 Task: Create a task  Create a new online platform for online language translation services , assign it to team member softage.5@softage.net in the project ArtisanTech and update the status of the task to  At Risk , set the priority of the task to Medium
Action: Mouse moved to (65, 322)
Screenshot: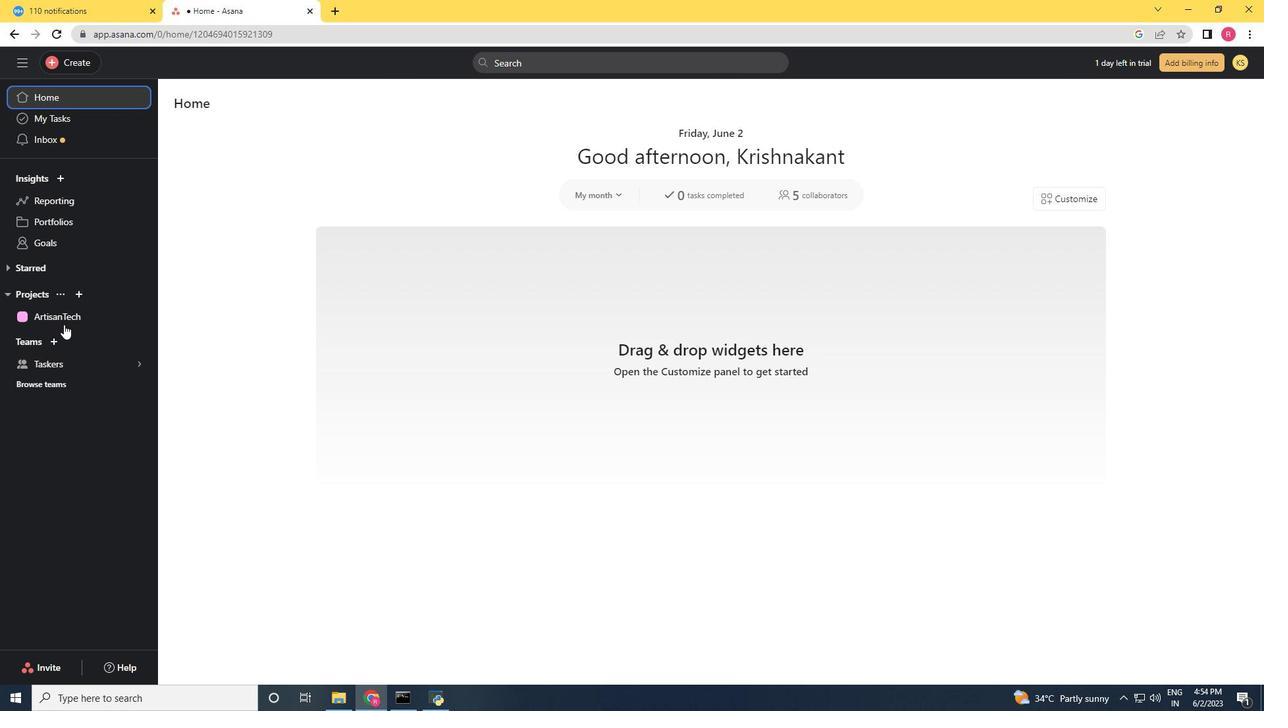 
Action: Mouse pressed left at (65, 322)
Screenshot: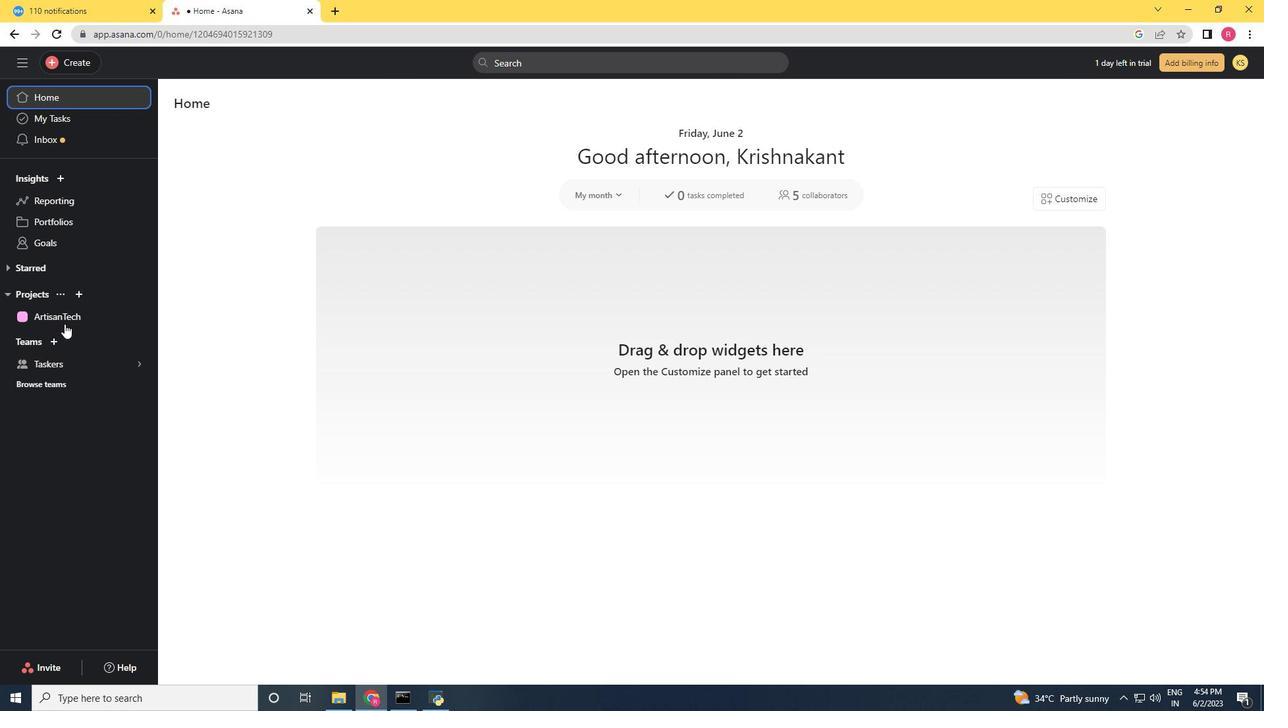 
Action: Mouse moved to (69, 66)
Screenshot: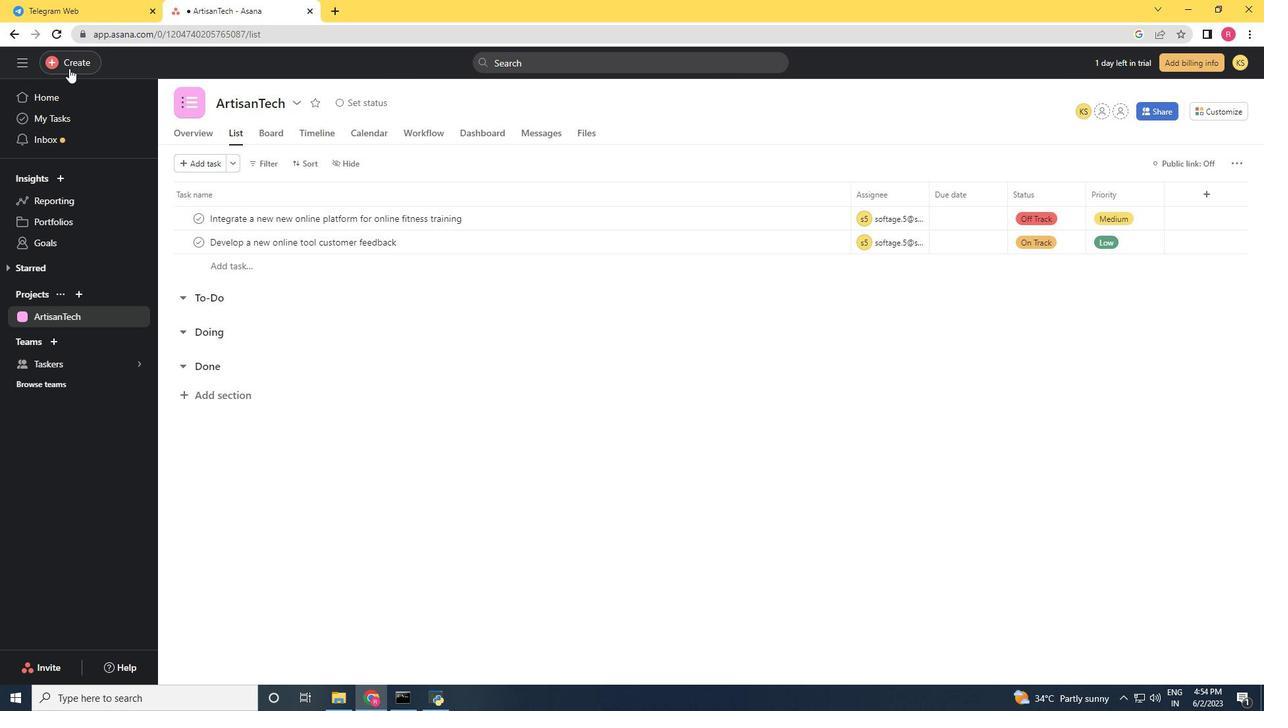 
Action: Mouse pressed left at (69, 66)
Screenshot: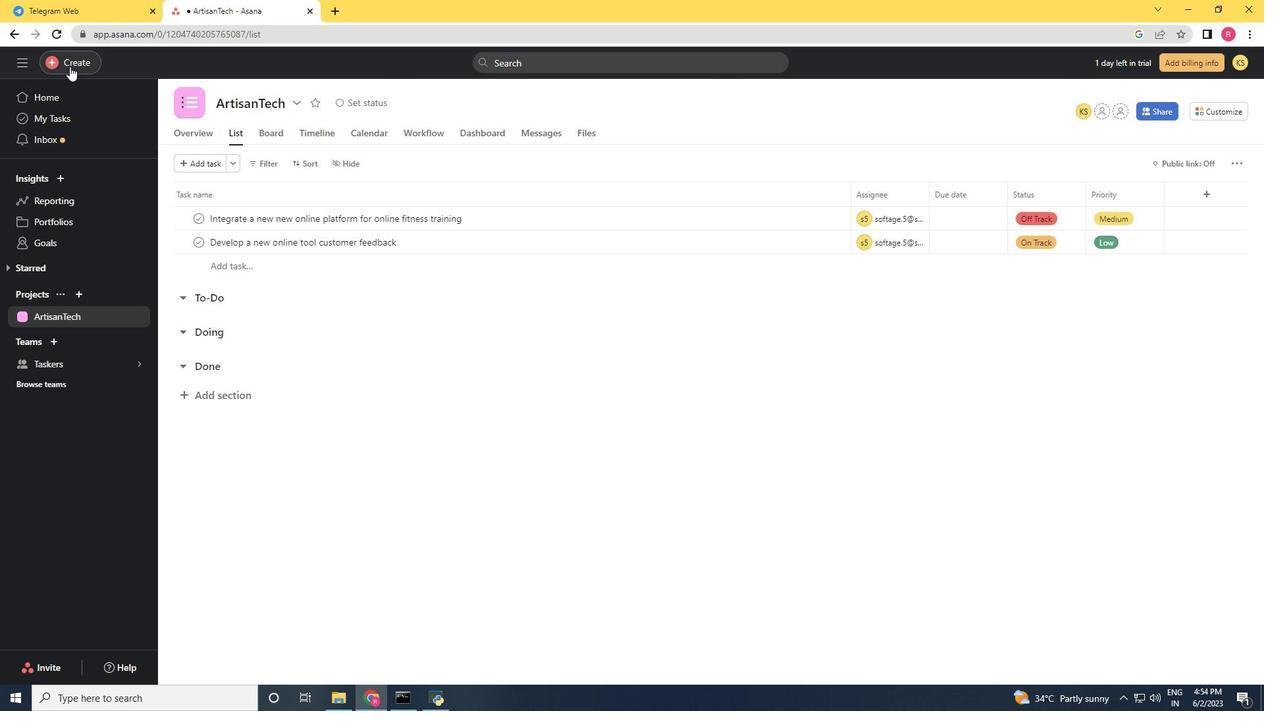 
Action: Mouse moved to (152, 65)
Screenshot: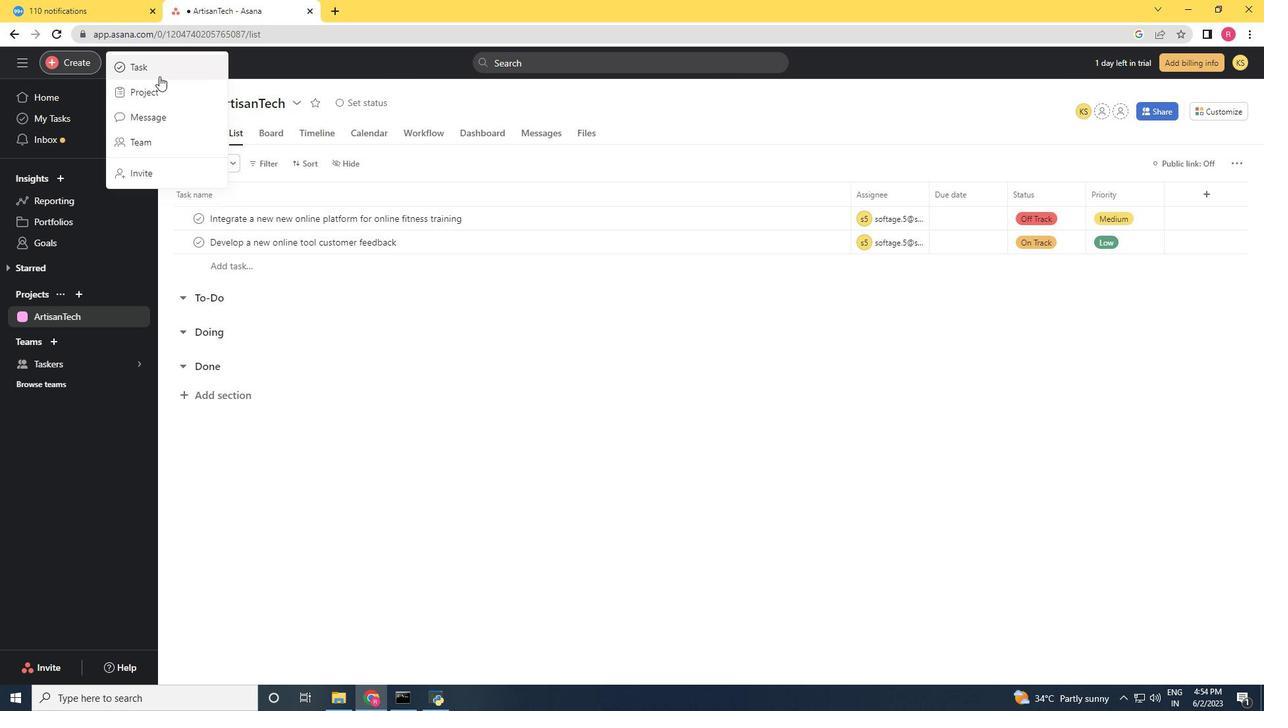 
Action: Mouse pressed left at (152, 65)
Screenshot: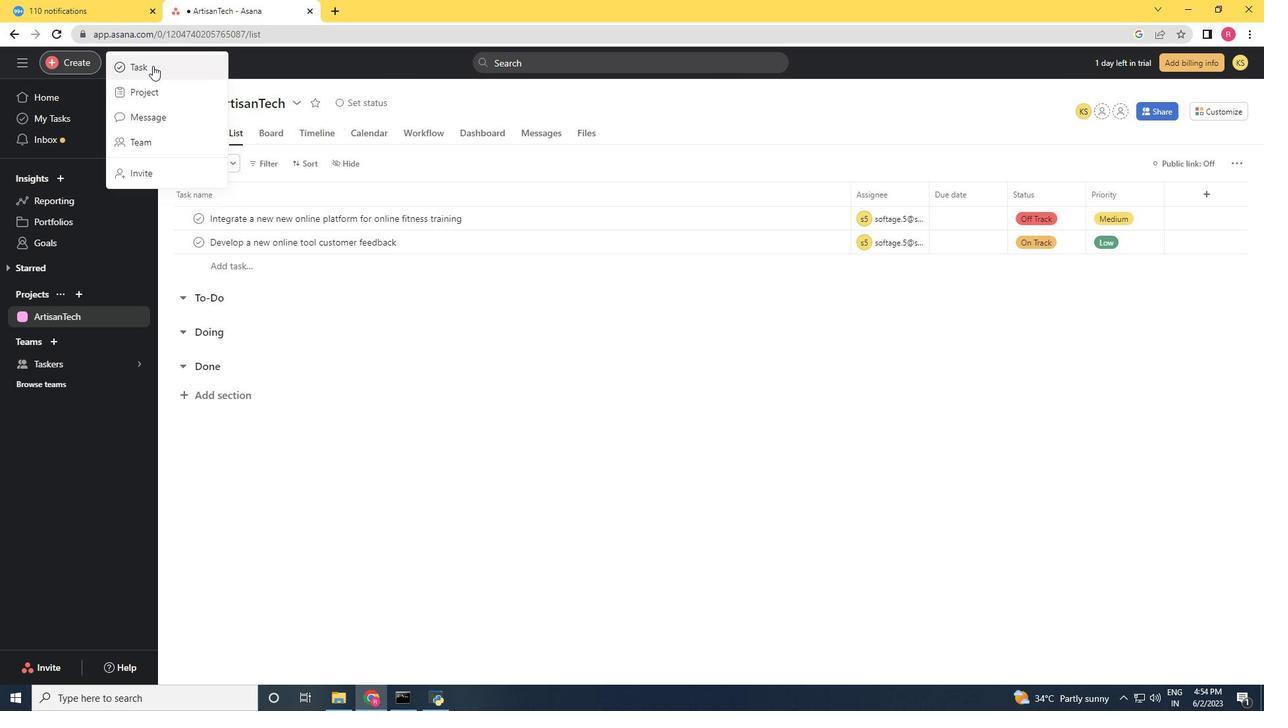 
Action: Key pressed <Key.shift><Key.shift><Key.shift><Key.shift><Key.shift>Create<Key.space>a<Key.space>new<Key.space>online<Key.space>platform<Key.space>for<Key.space>online<Key.space>langusage<Key.space><Key.backspace><Key.backspace><Key.backspace><Key.backspace><Key.backspace>age<Key.space>translation<Key.space>service
Screenshot: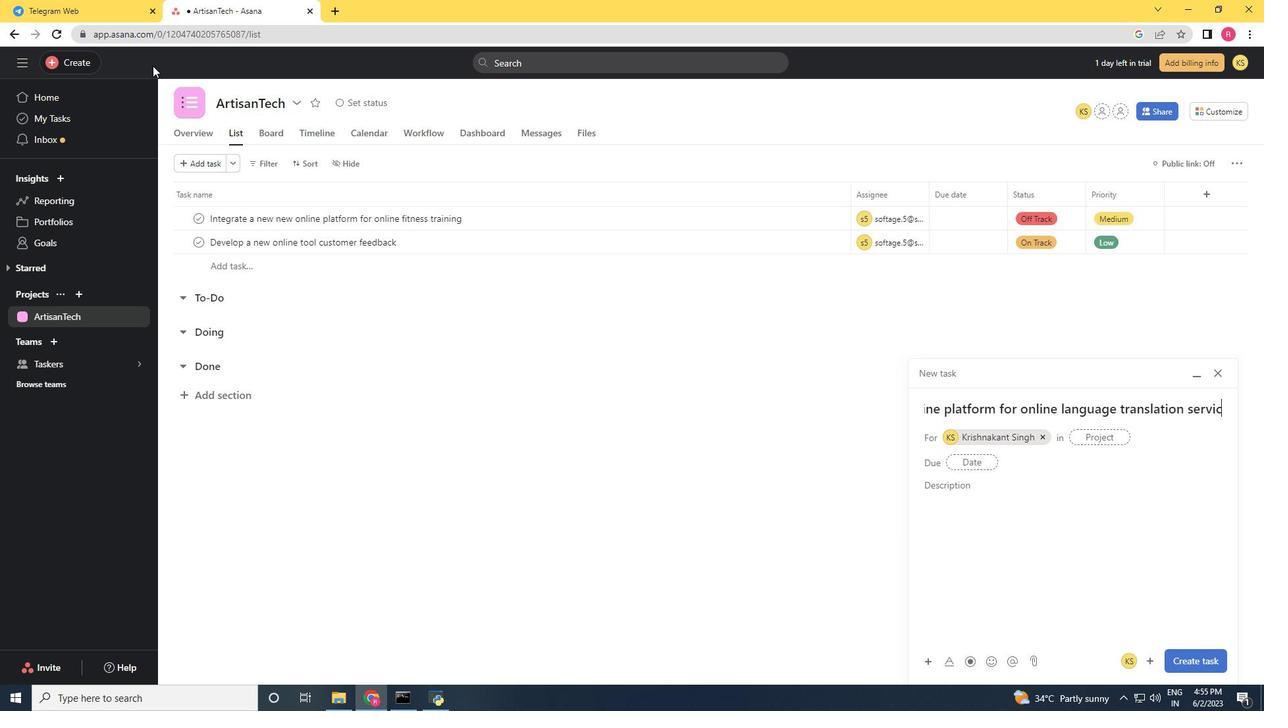 
Action: Mouse moved to (1043, 434)
Screenshot: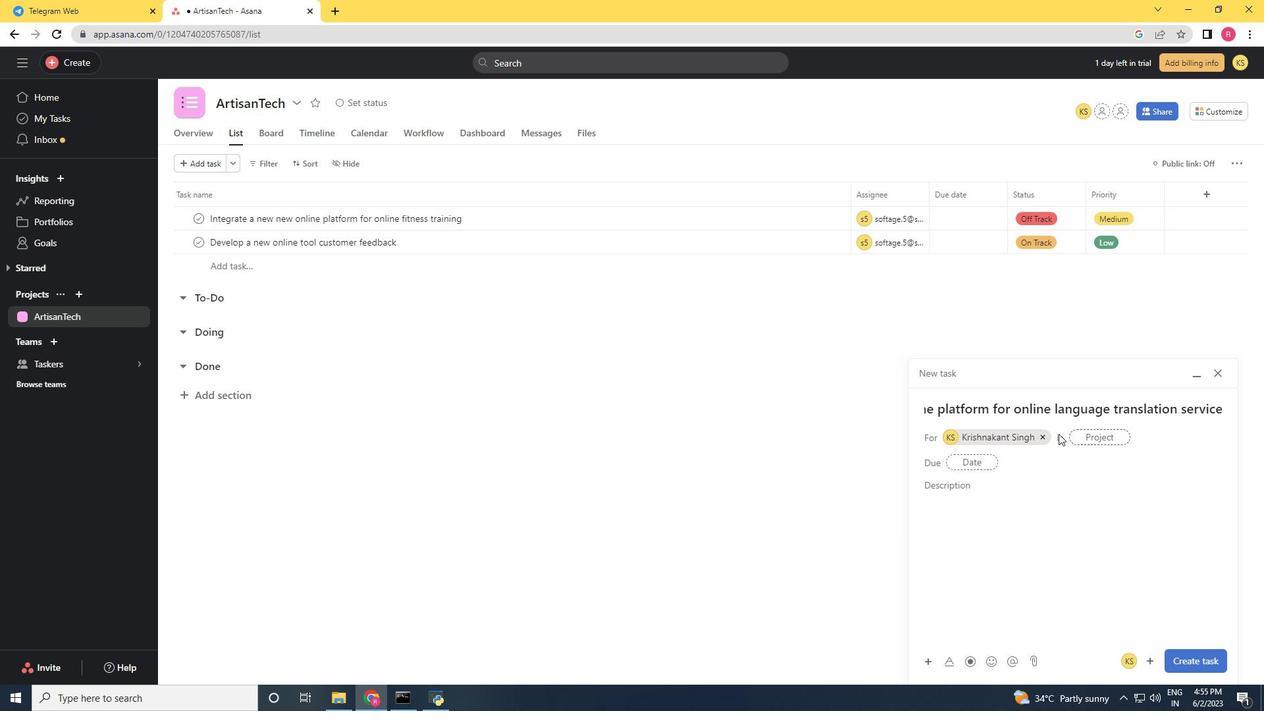 
Action: Mouse pressed left at (1043, 434)
Screenshot: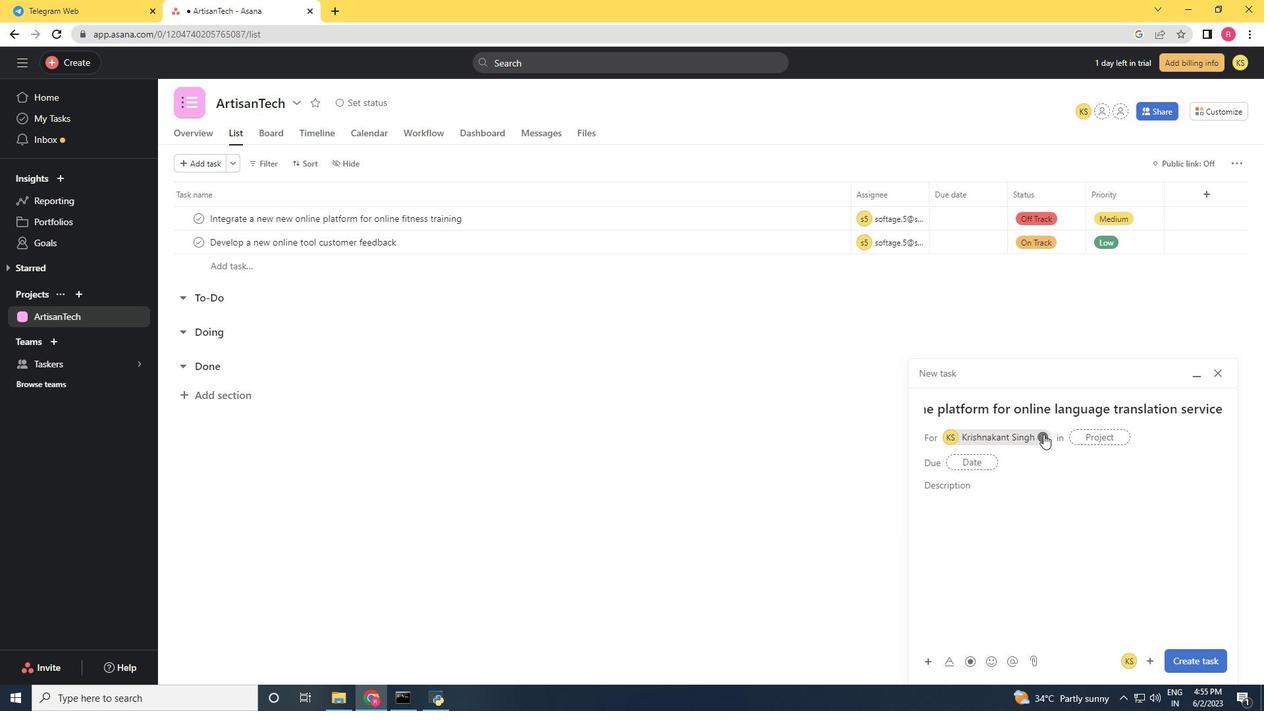 
Action: Mouse moved to (992, 441)
Screenshot: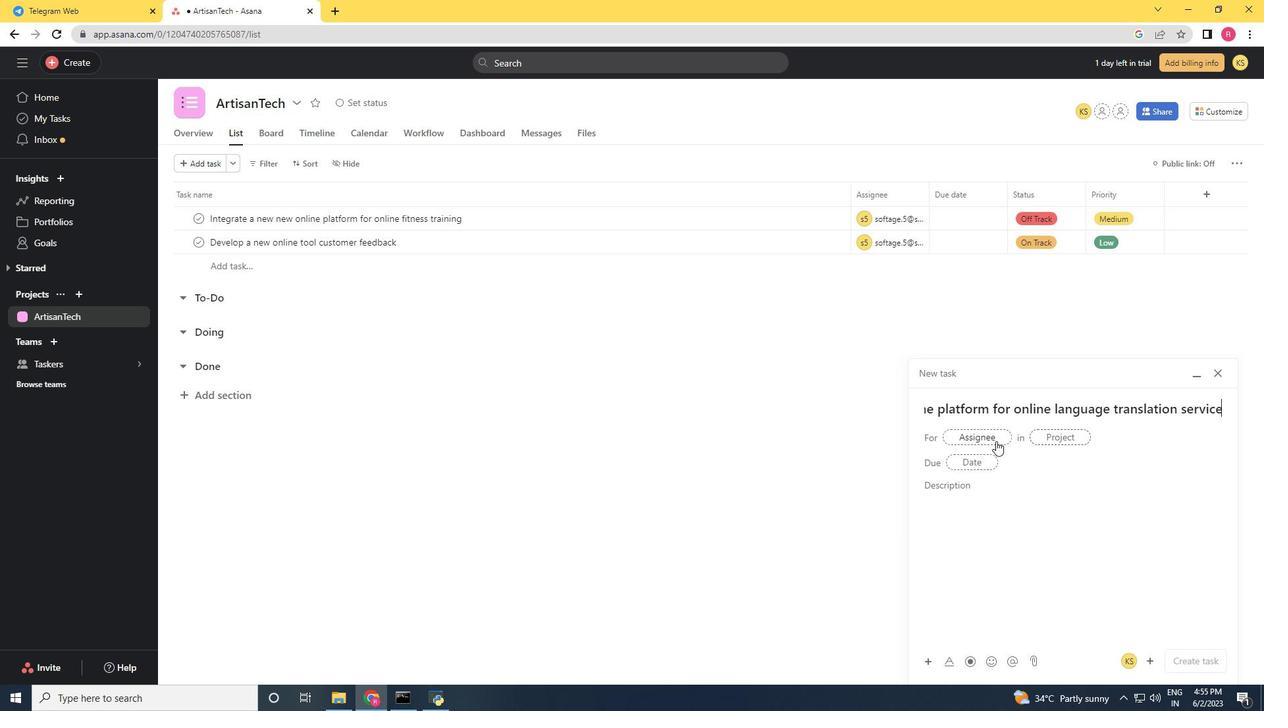 
Action: Mouse pressed left at (992, 441)
Screenshot: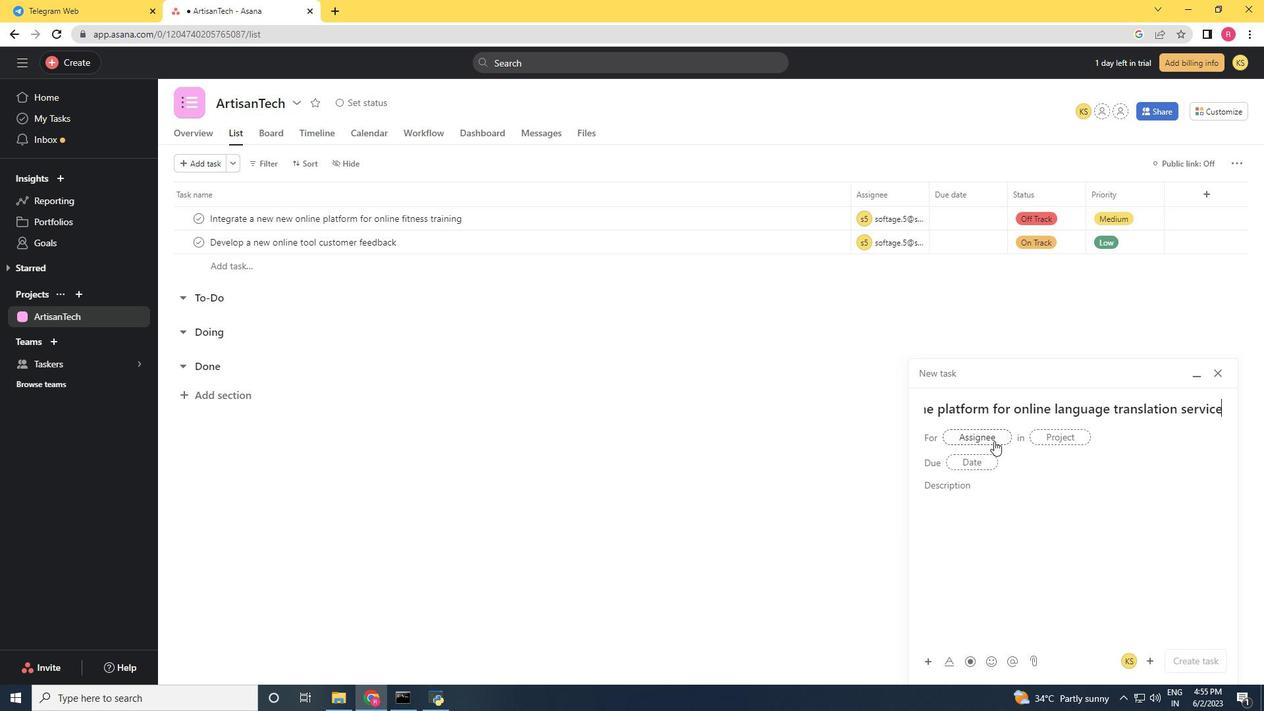
Action: Key pressed softage.5<Key.shift>@softage.net
Screenshot: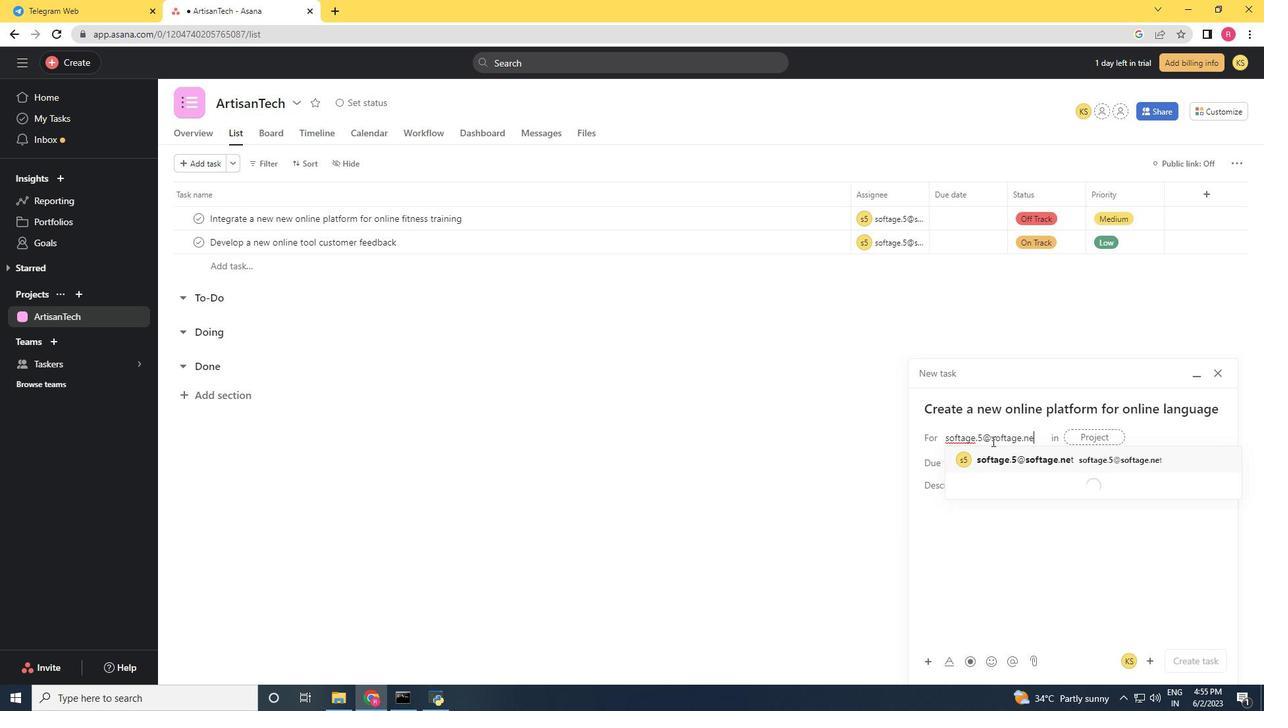 
Action: Mouse moved to (1000, 451)
Screenshot: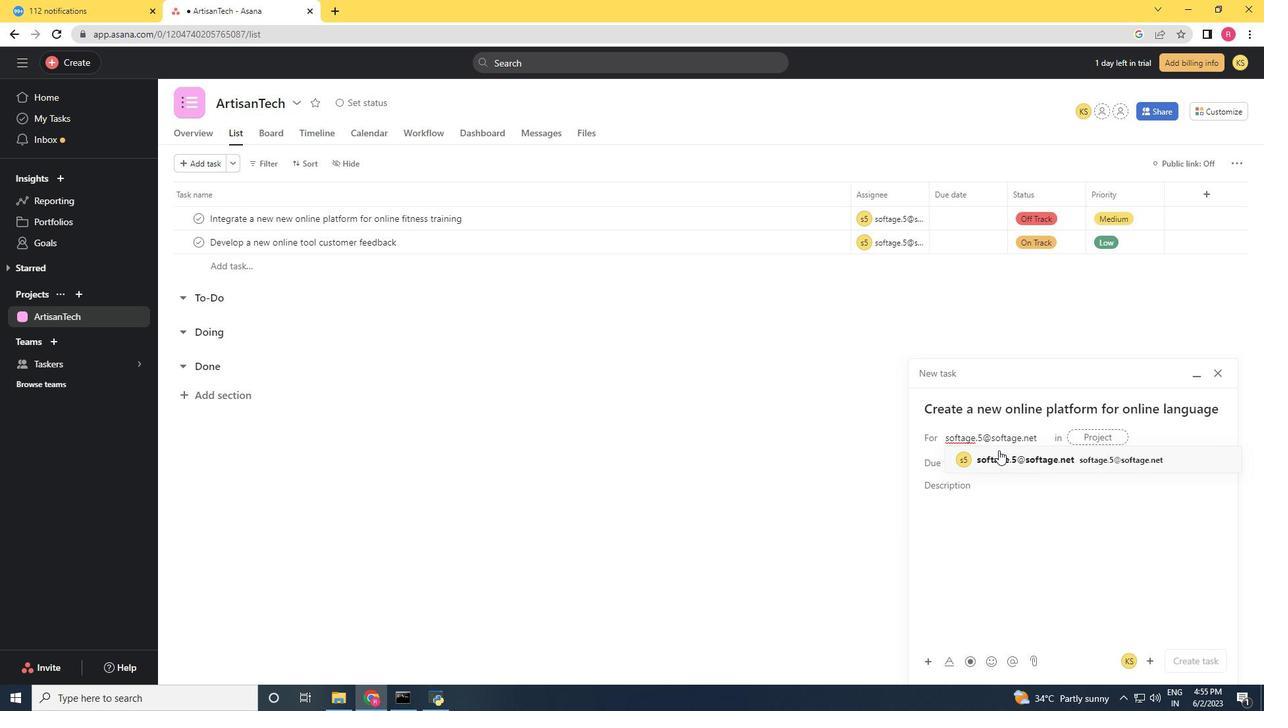 
Action: Mouse pressed left at (1000, 451)
Screenshot: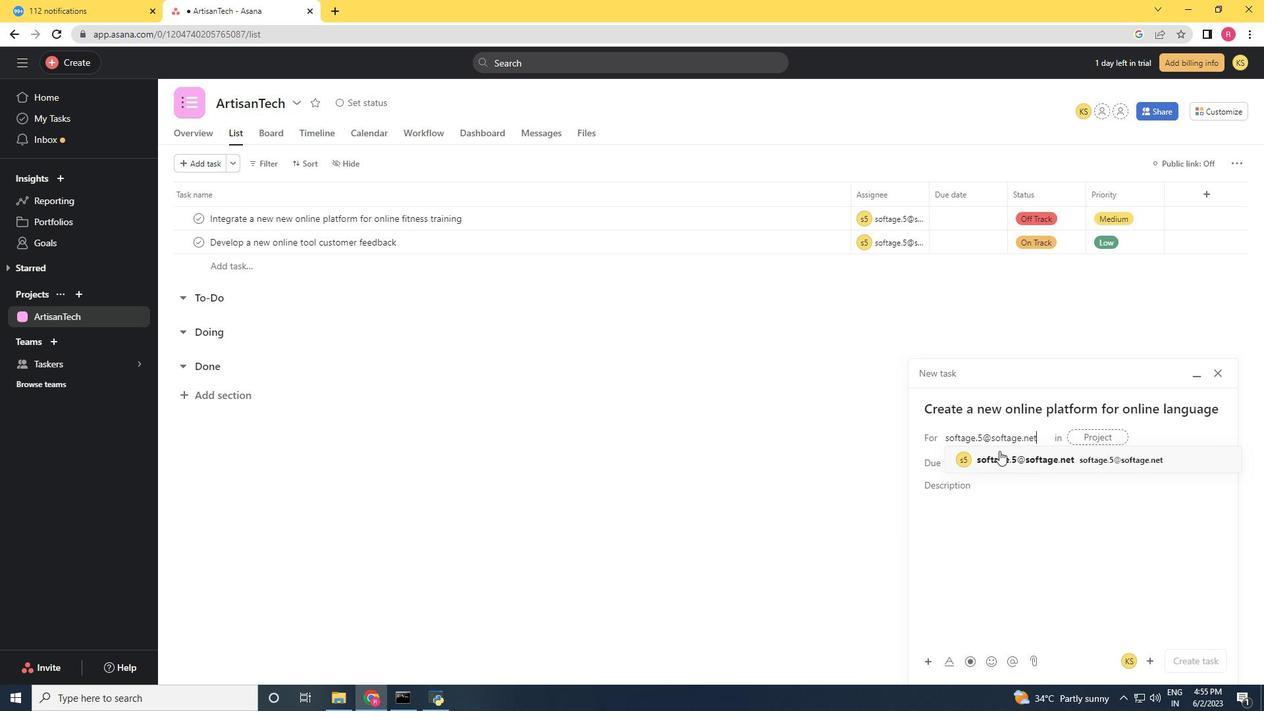 
Action: Mouse moved to (874, 480)
Screenshot: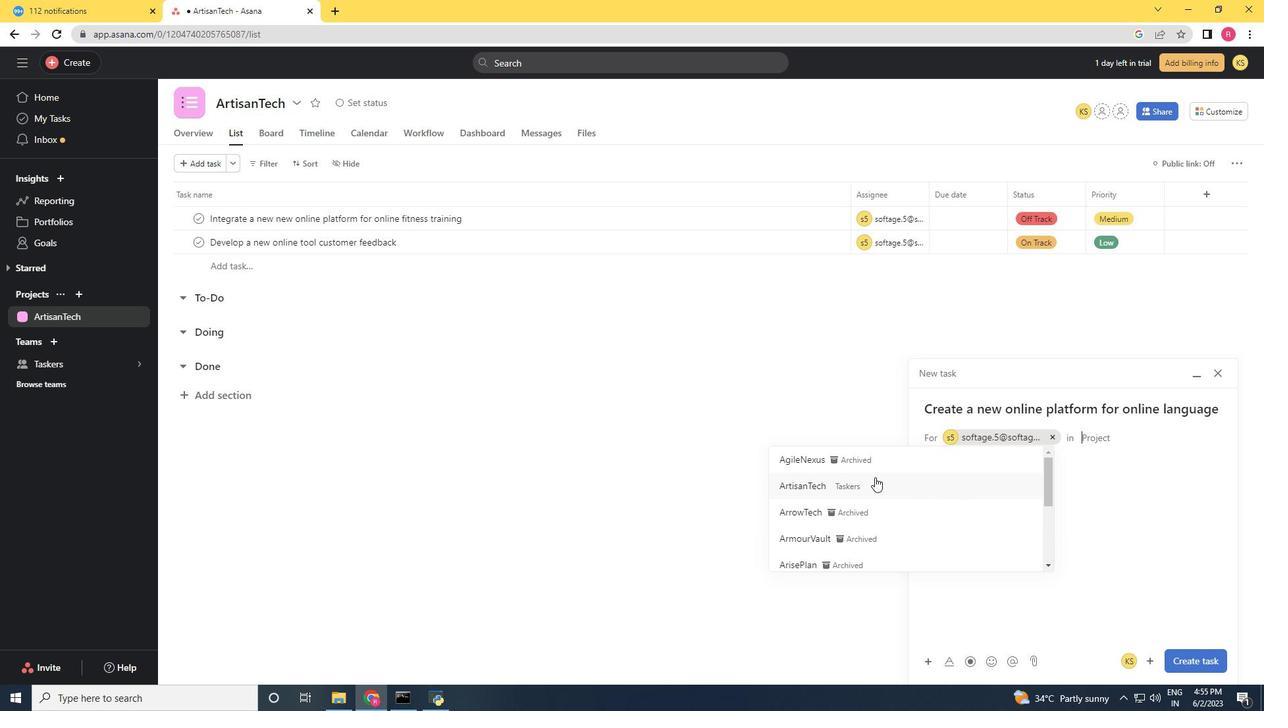 
Action: Mouse pressed left at (874, 480)
Screenshot: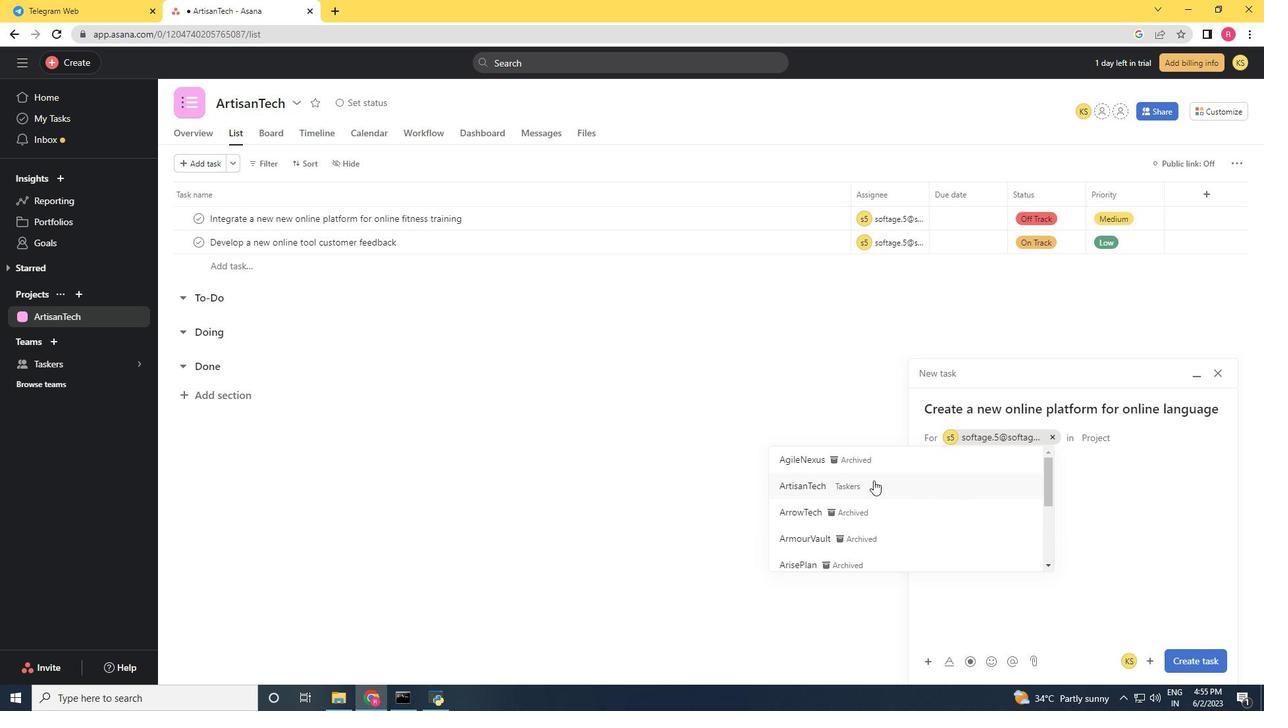 
Action: Mouse moved to (982, 494)
Screenshot: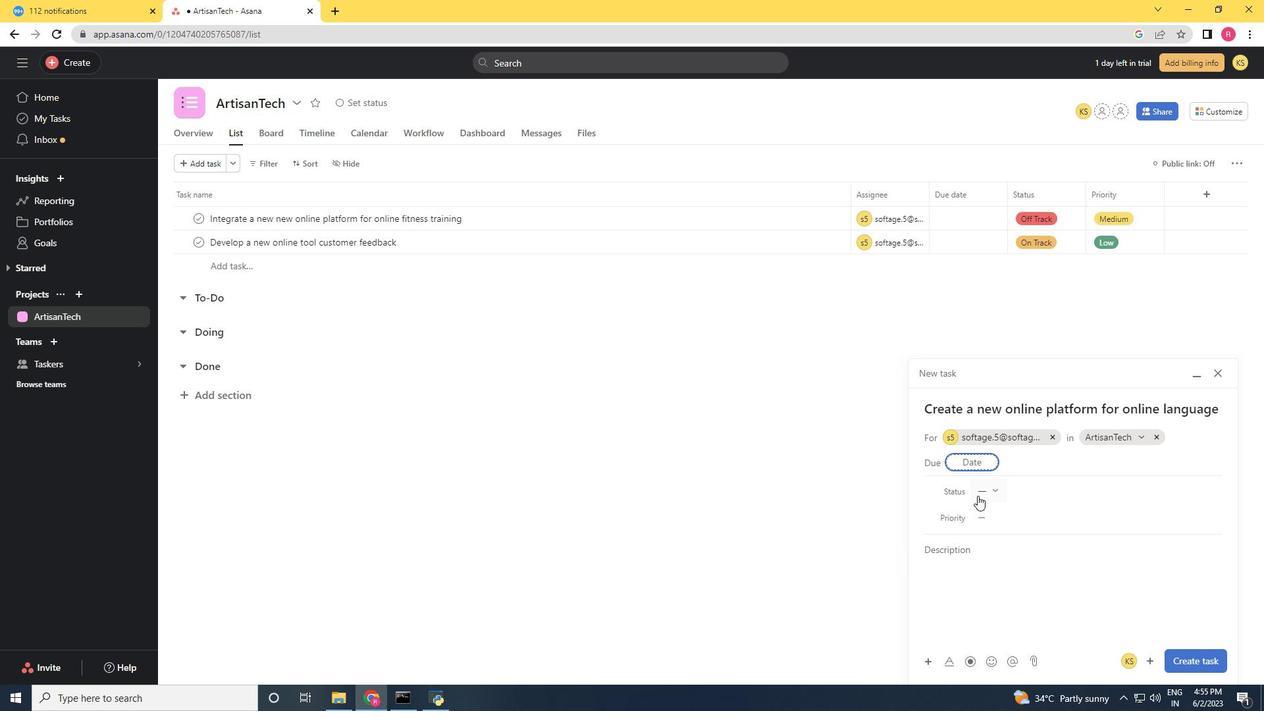 
Action: Mouse pressed left at (982, 494)
Screenshot: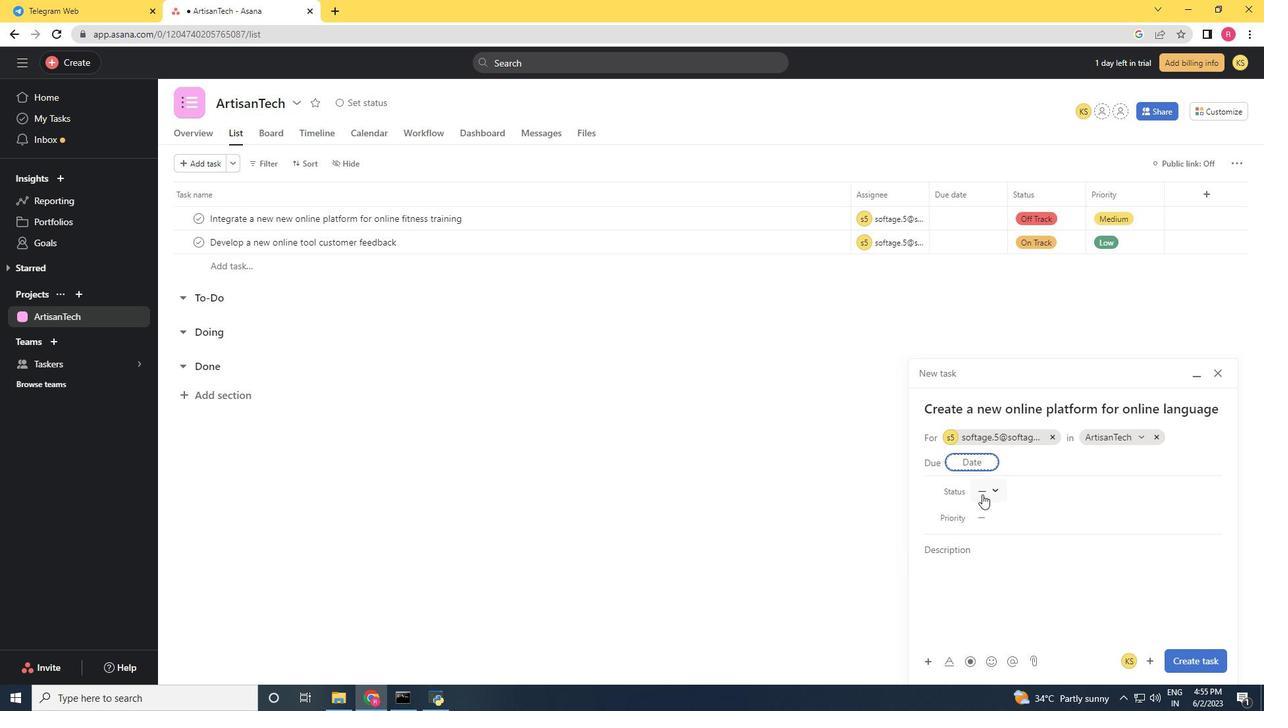 
Action: Mouse moved to (1016, 580)
Screenshot: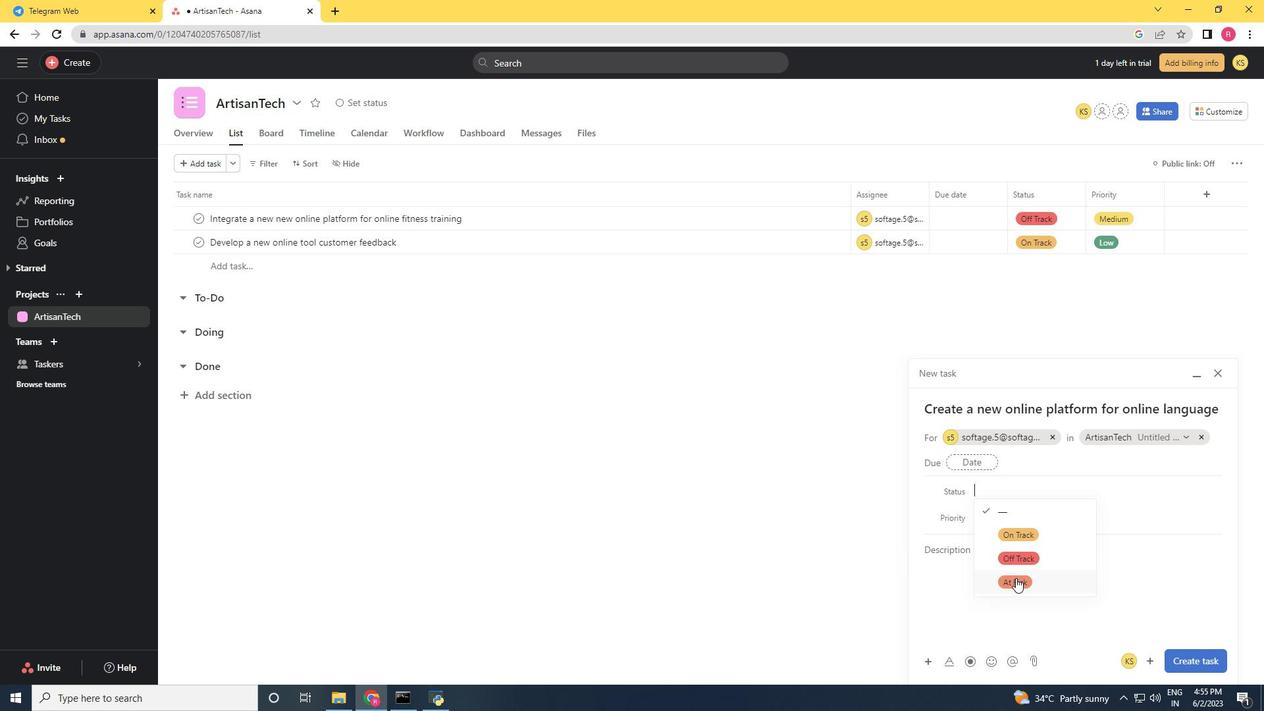 
Action: Mouse pressed left at (1016, 580)
Screenshot: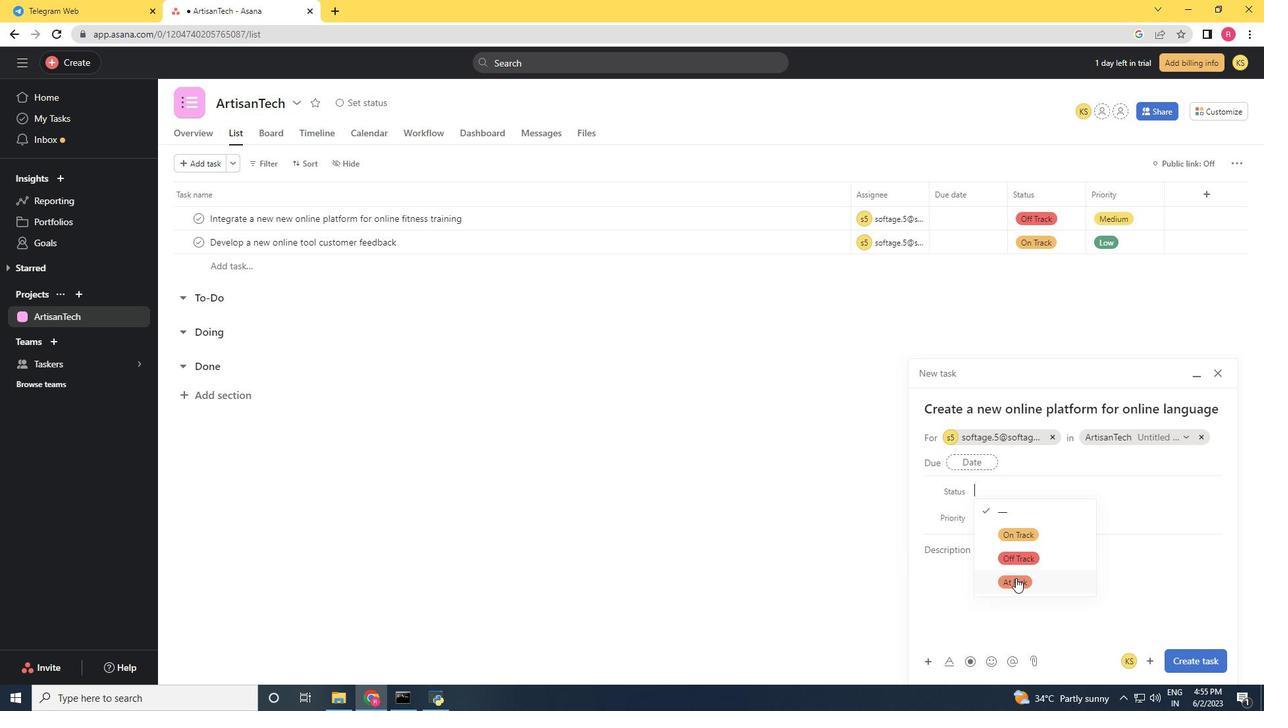 
Action: Mouse moved to (989, 519)
Screenshot: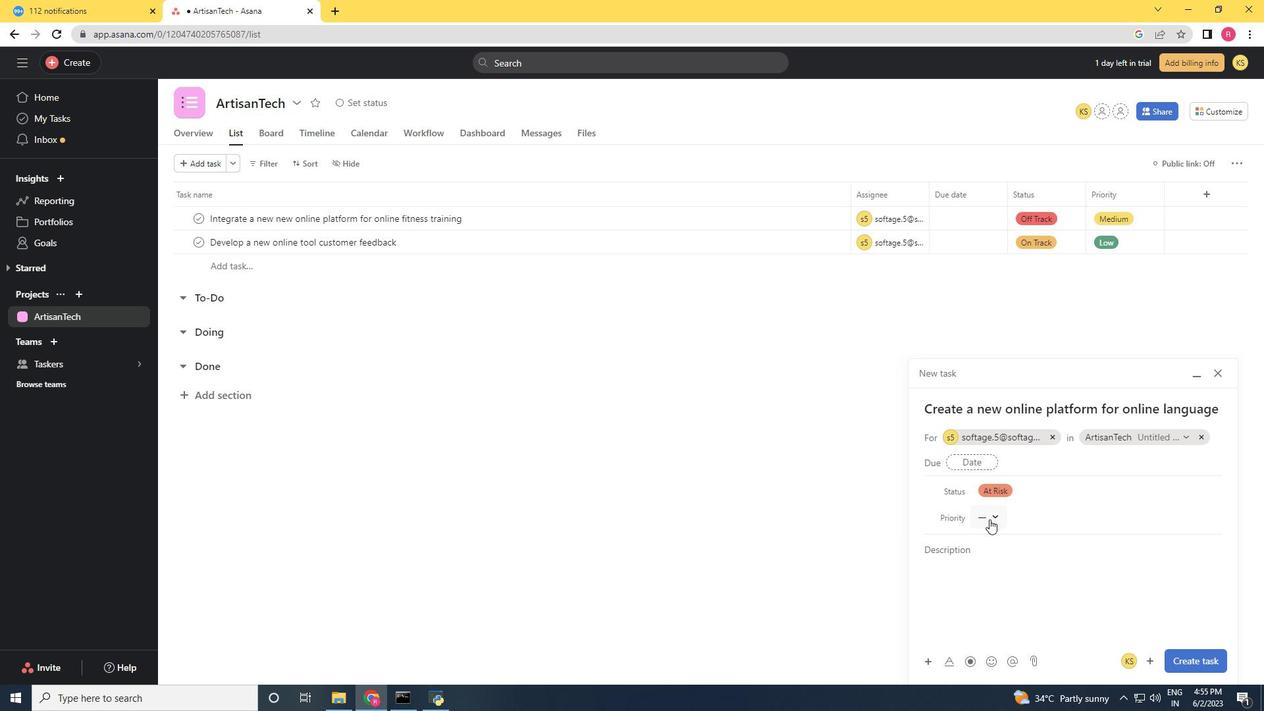 
Action: Mouse pressed left at (989, 519)
Screenshot: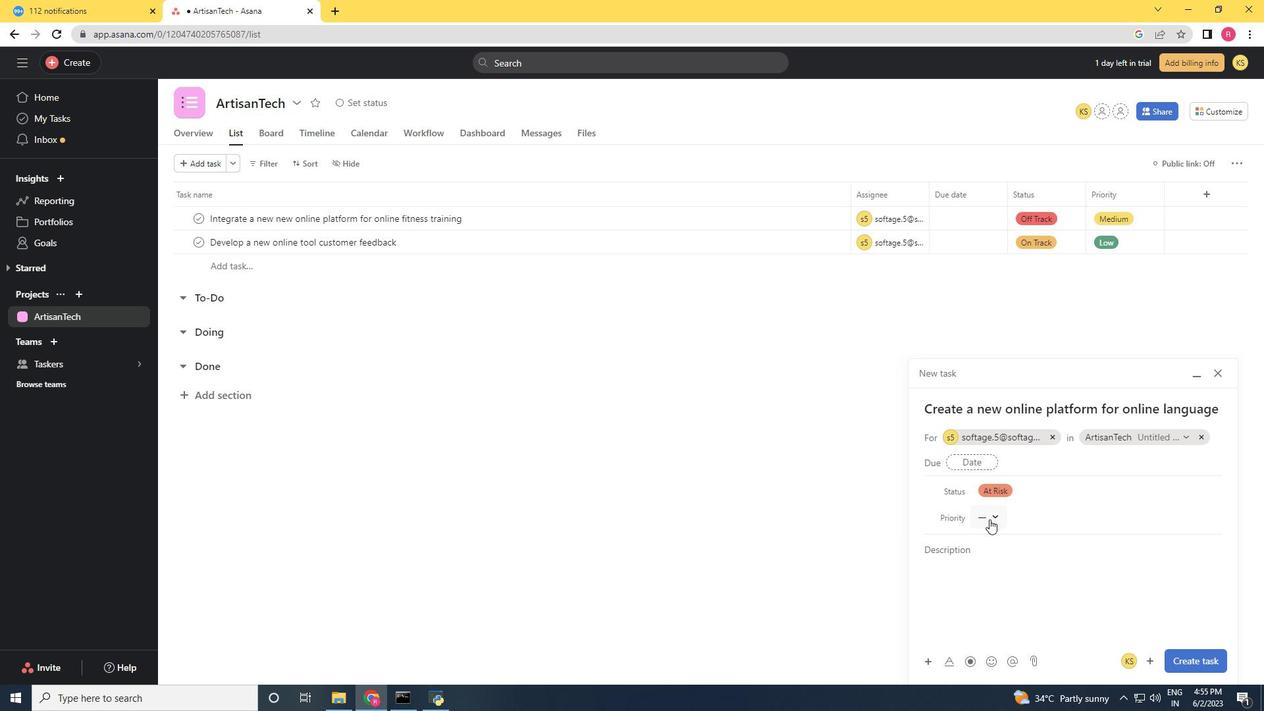 
Action: Mouse moved to (1018, 586)
Screenshot: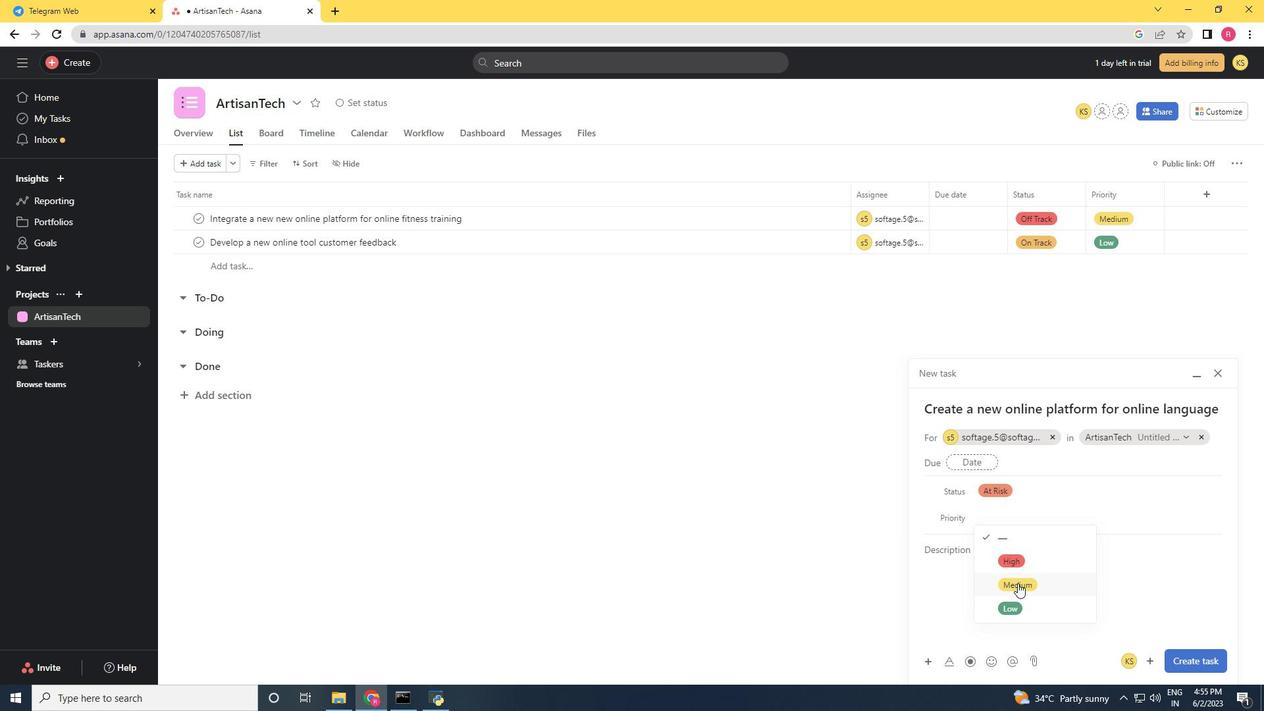 
Action: Mouse pressed left at (1018, 586)
Screenshot: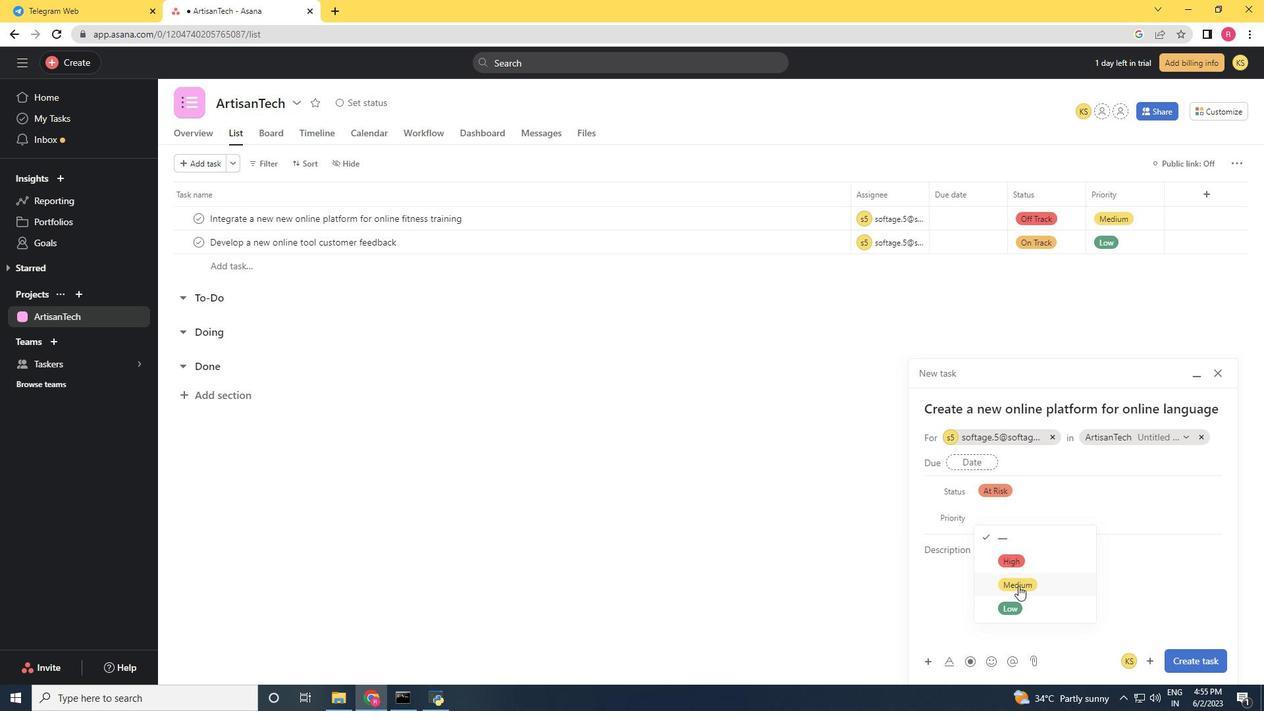 
Action: Mouse moved to (1187, 656)
Screenshot: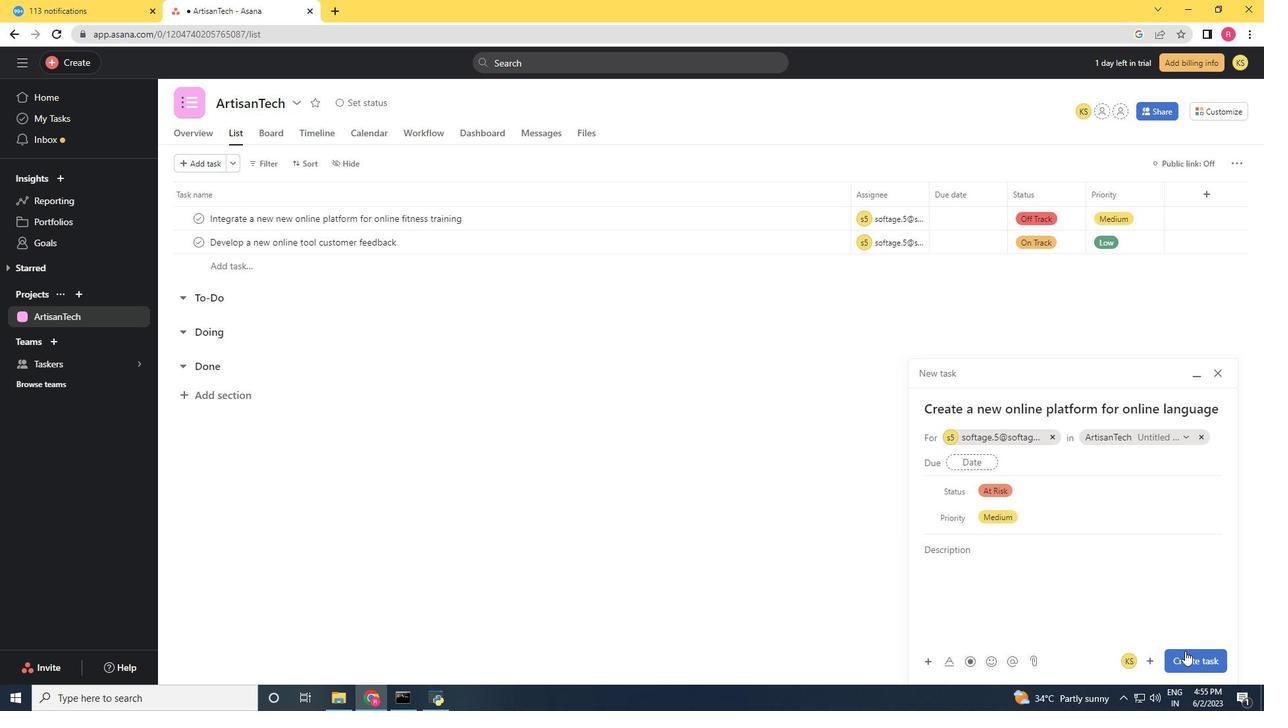 
Action: Mouse pressed left at (1187, 656)
Screenshot: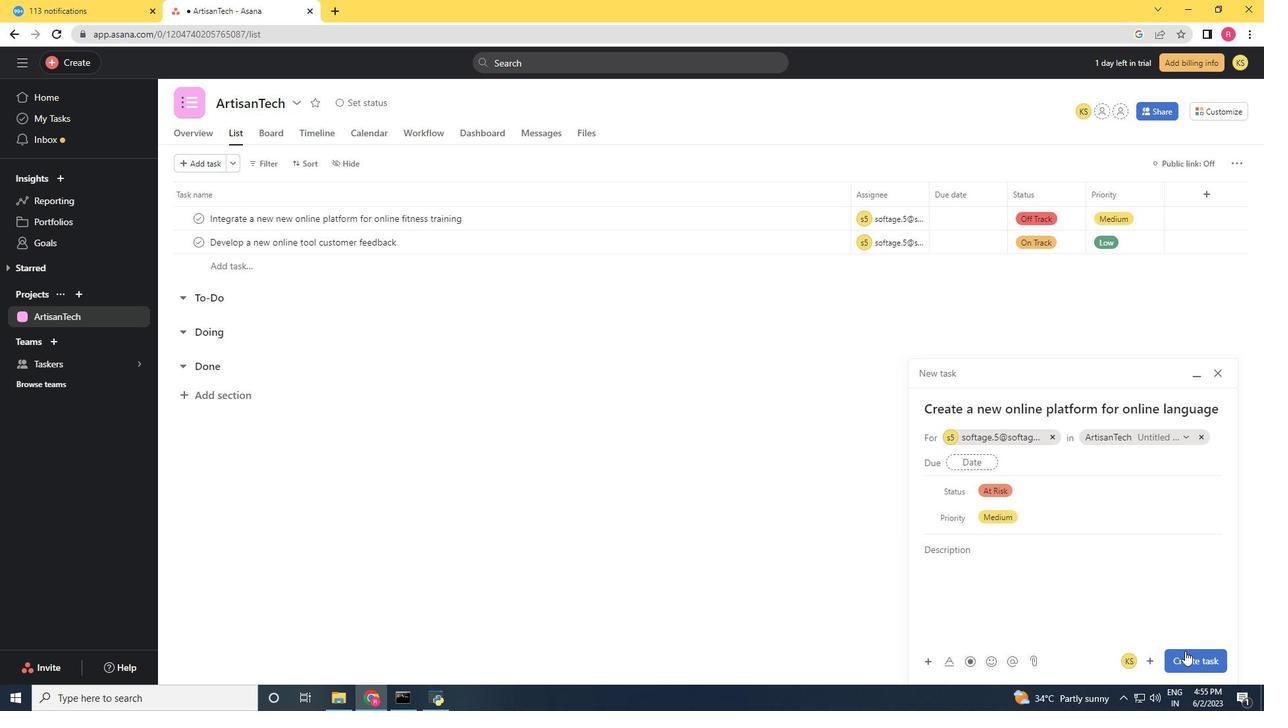 
Action: Mouse moved to (1189, 646)
Screenshot: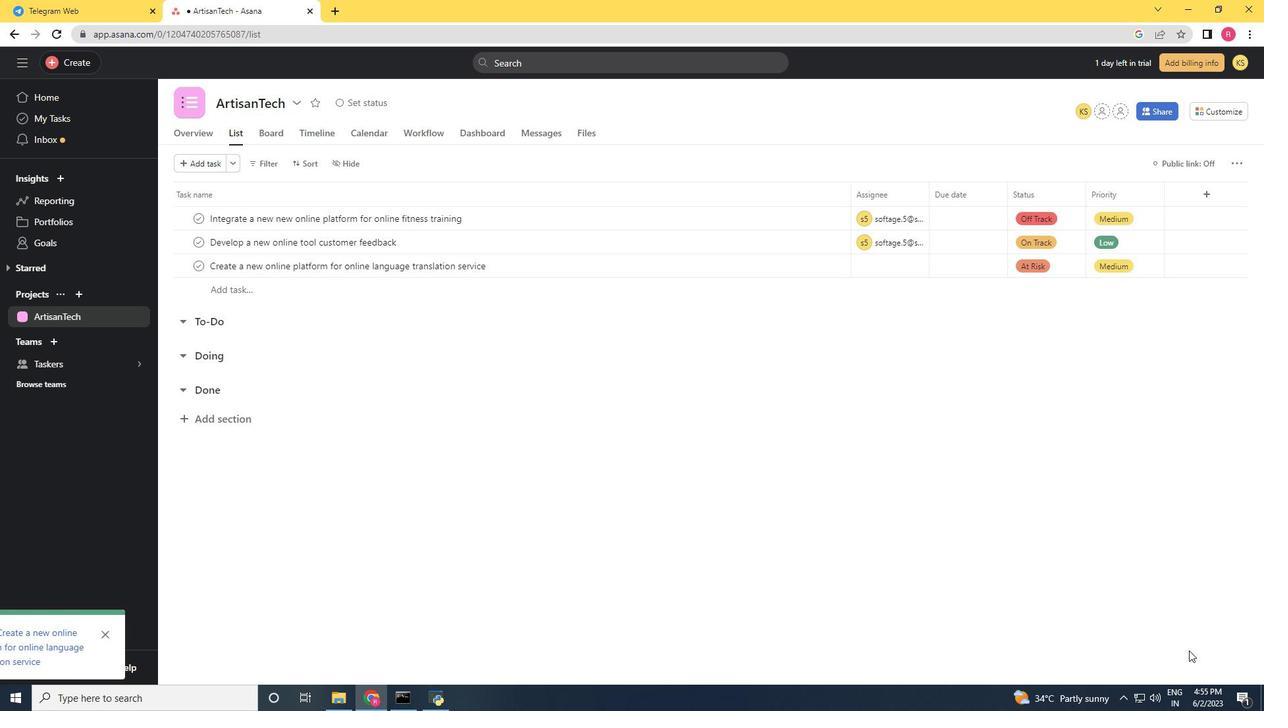 
